 Task: Create a task to request an urgent meeting to discuss a newly launched product. Set the priority to high.
Action: Mouse moved to (11, 140)
Screenshot: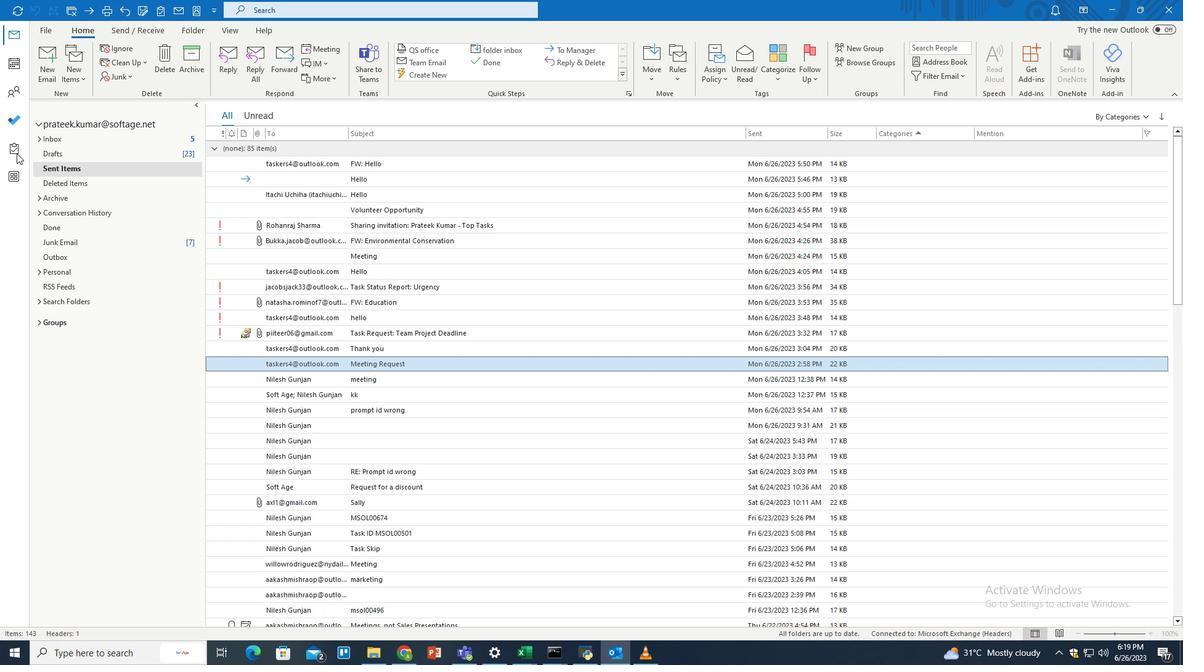 
Action: Mouse pressed left at (11, 140)
Screenshot: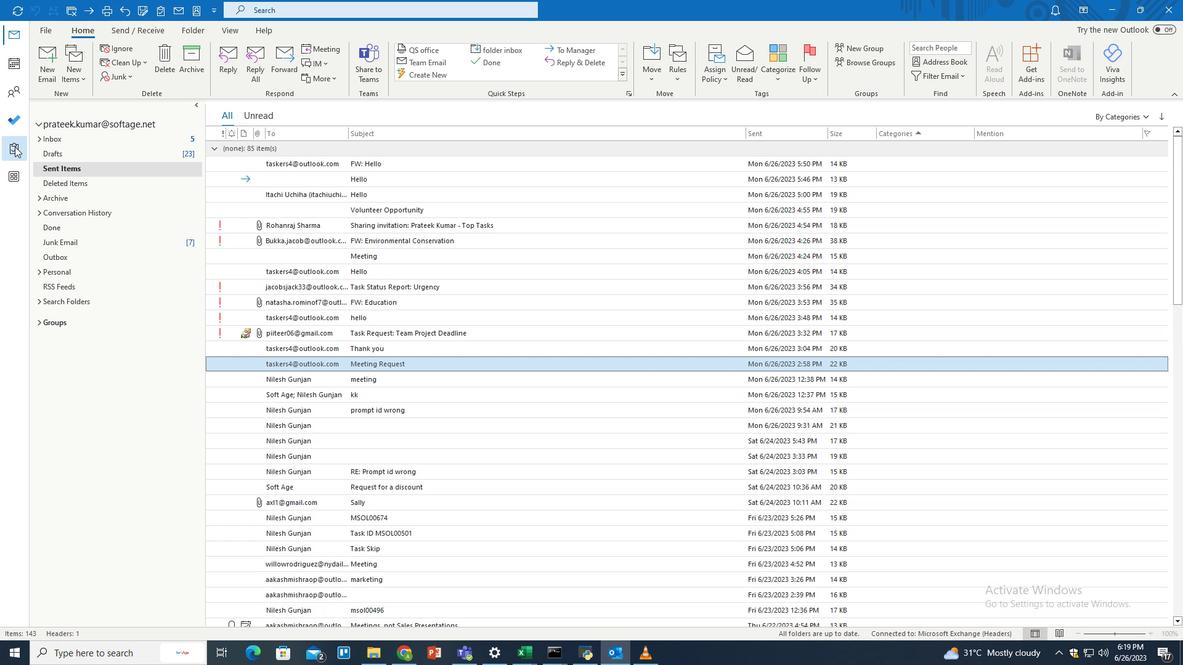 
Action: Mouse moved to (110, 65)
Screenshot: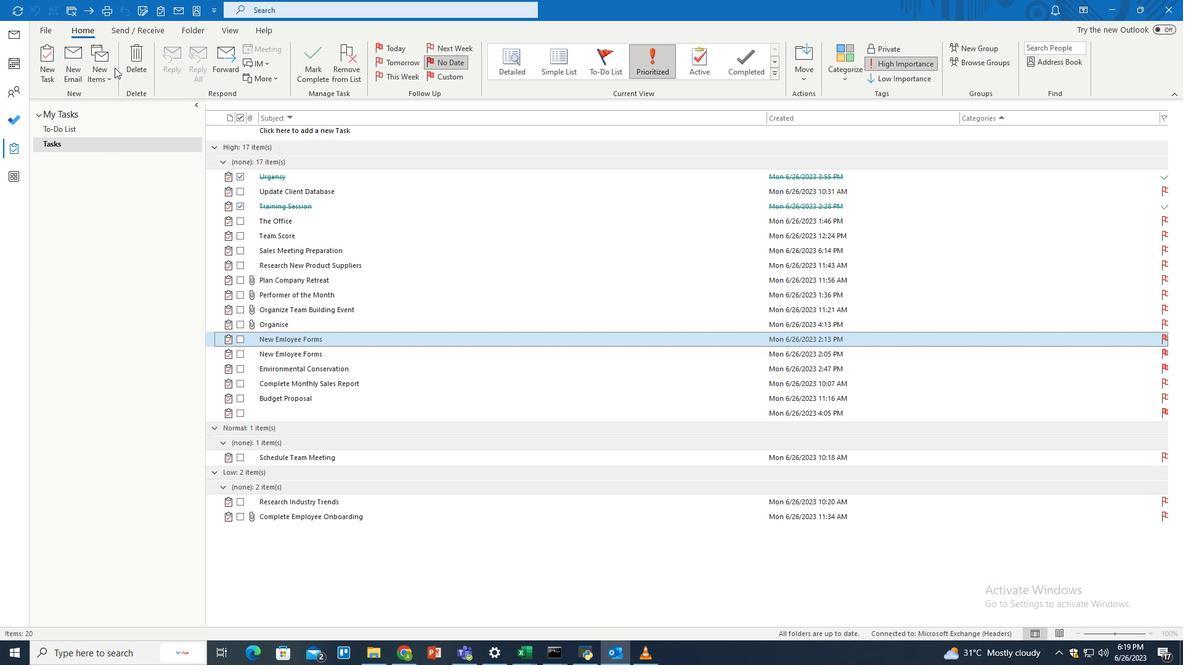 
Action: Mouse pressed left at (110, 65)
Screenshot: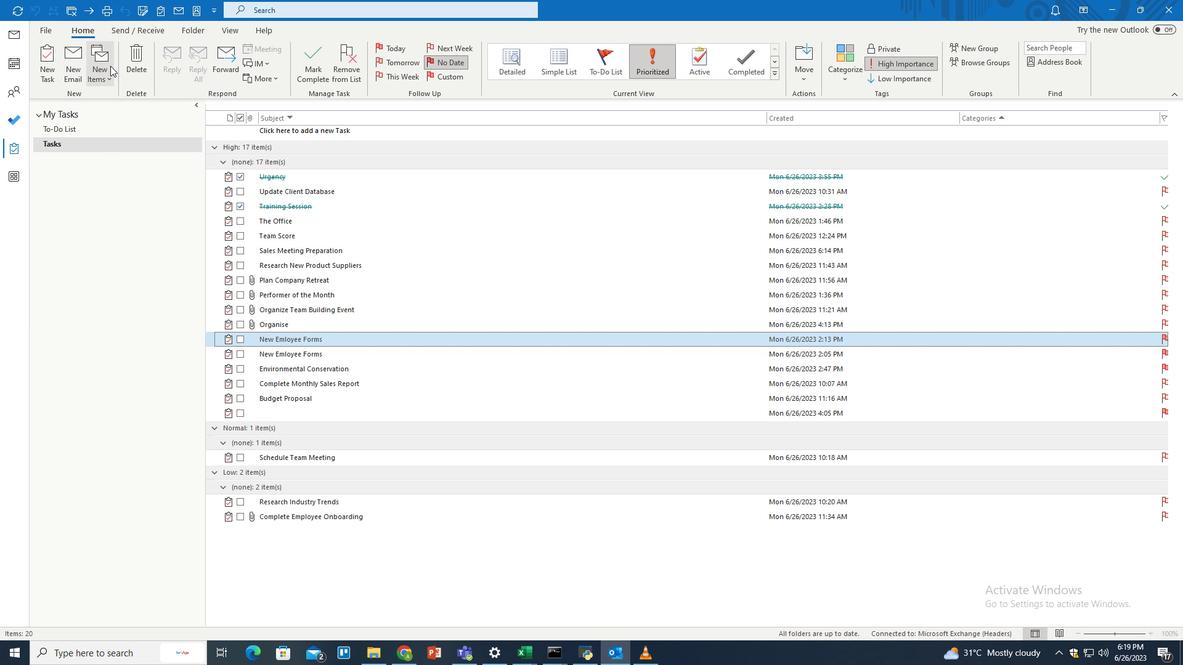 
Action: Mouse moved to (125, 221)
Screenshot: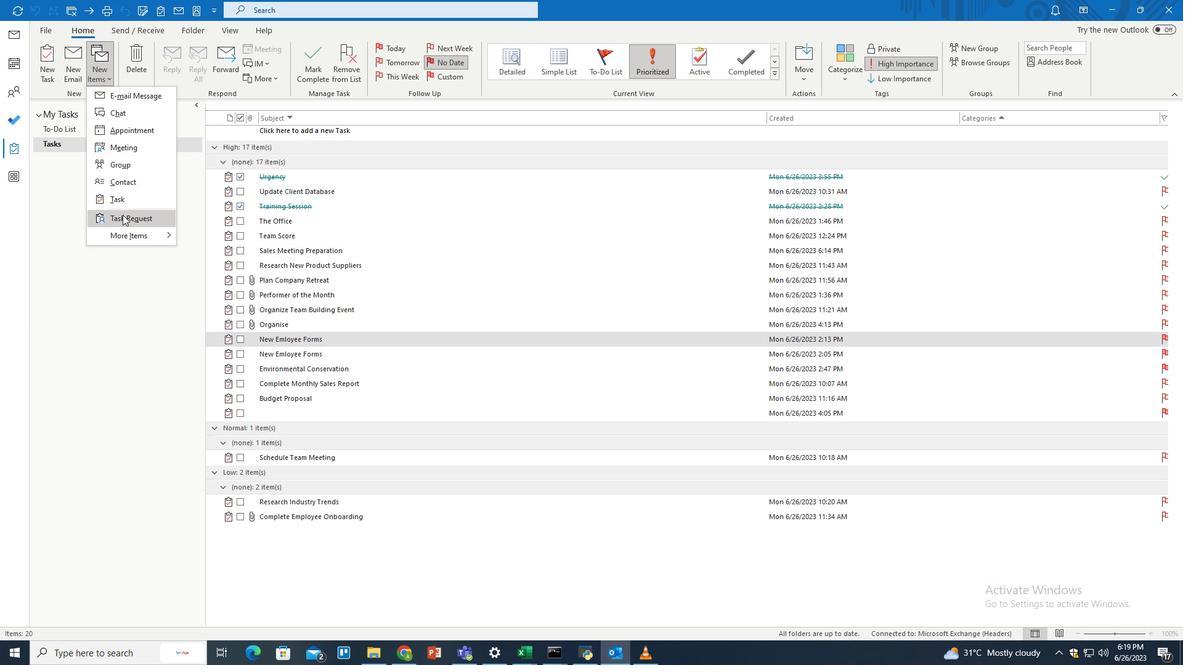 
Action: Mouse pressed left at (125, 221)
Screenshot: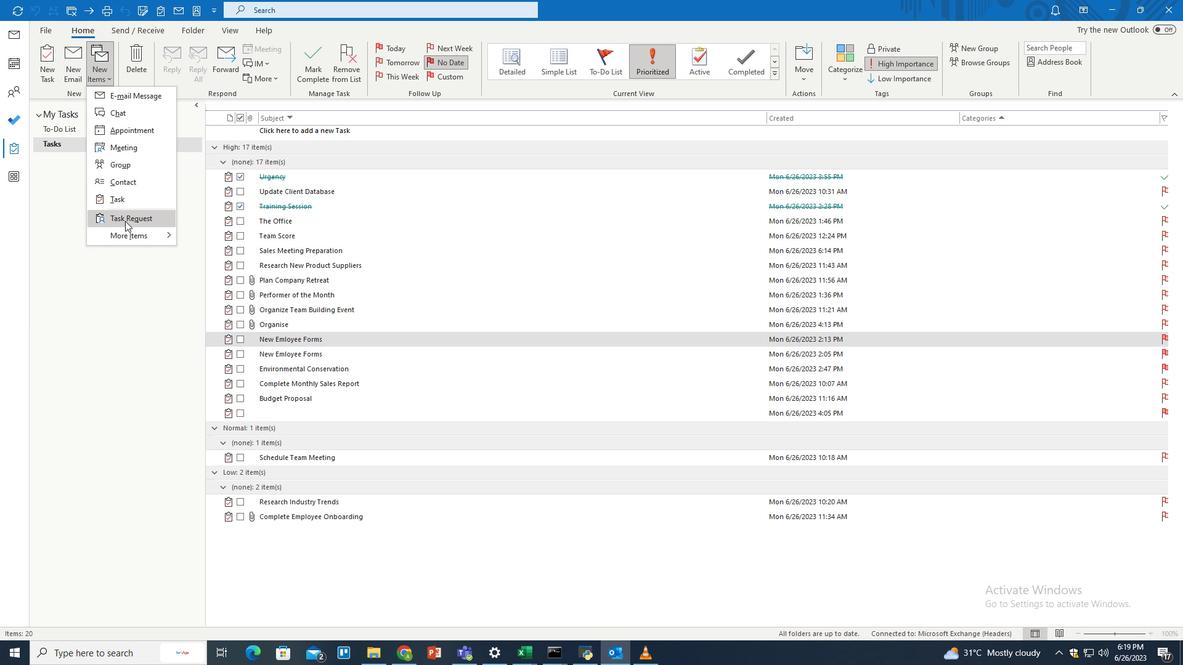 
Action: Mouse moved to (313, 129)
Screenshot: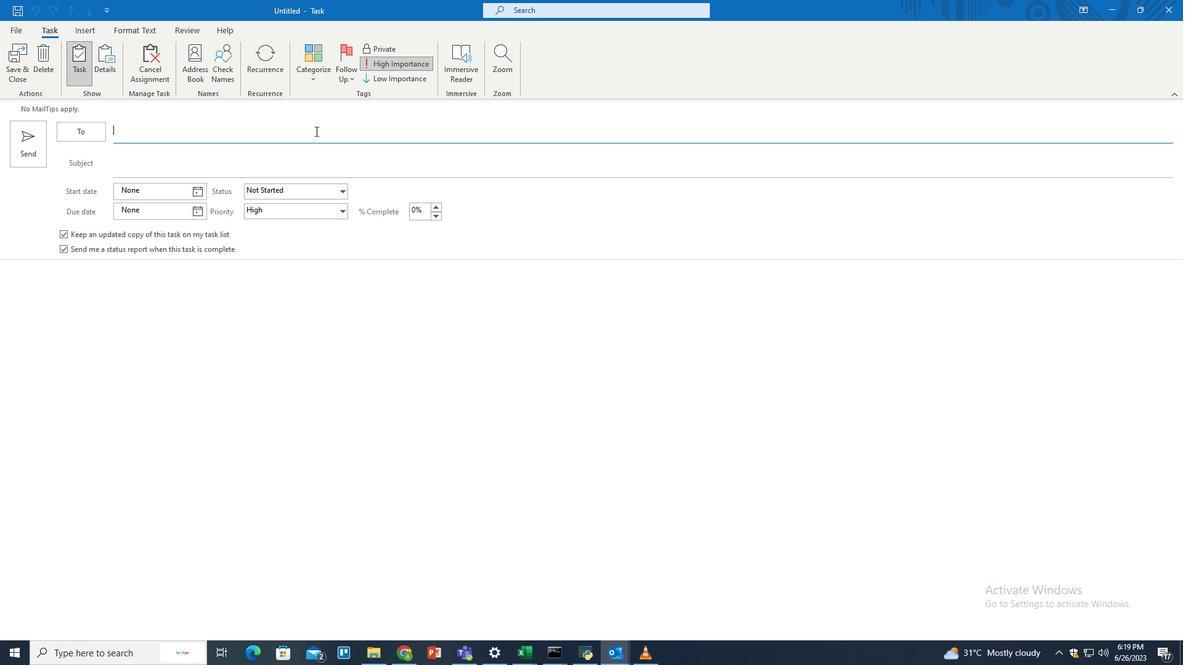 
Action: Key pressed neane.keane<Key.shift>@softage.net<Key.enter>
Screenshot: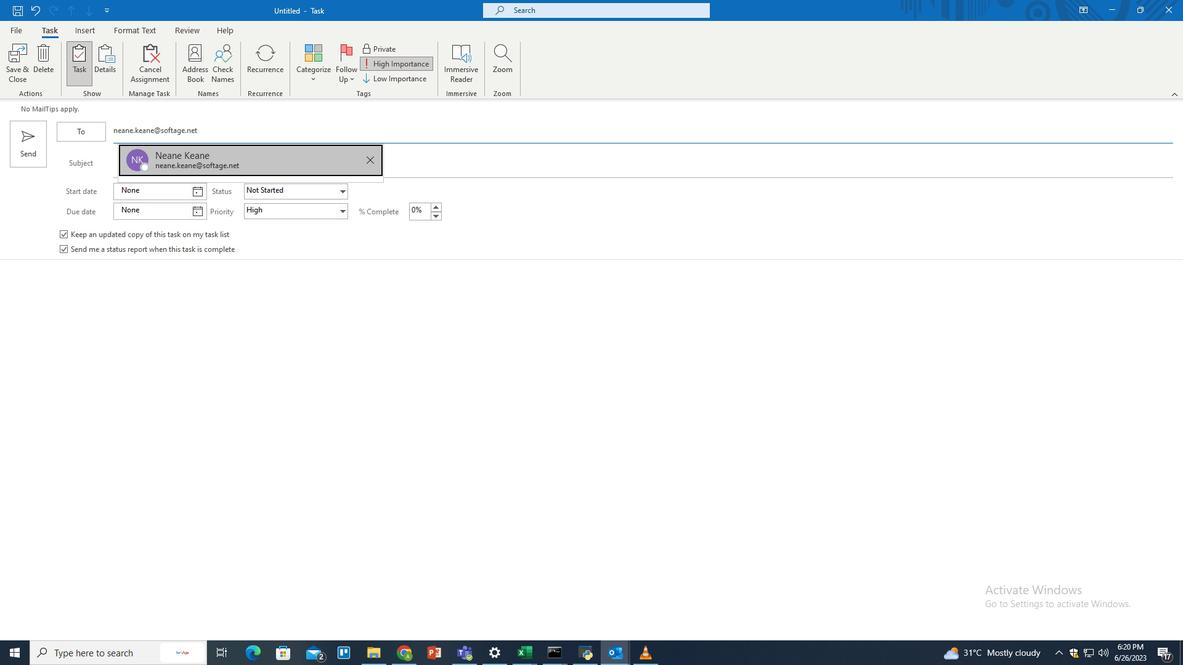 
Action: Mouse moved to (200, 160)
Screenshot: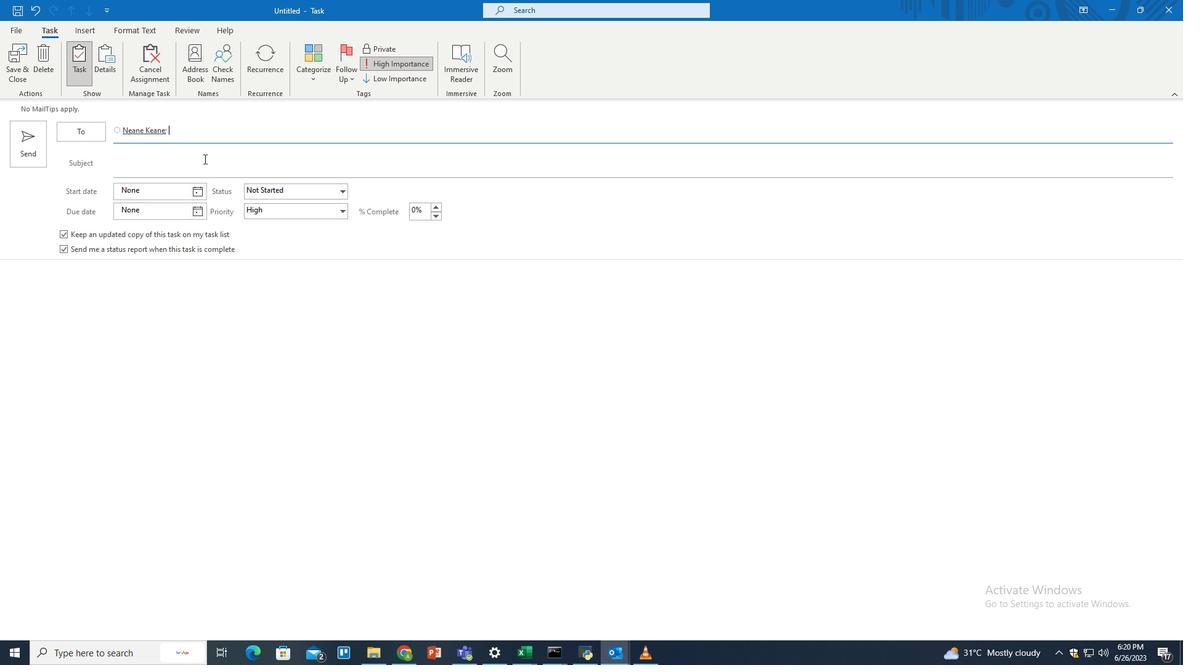 
Action: Mouse pressed left at (200, 160)
Screenshot: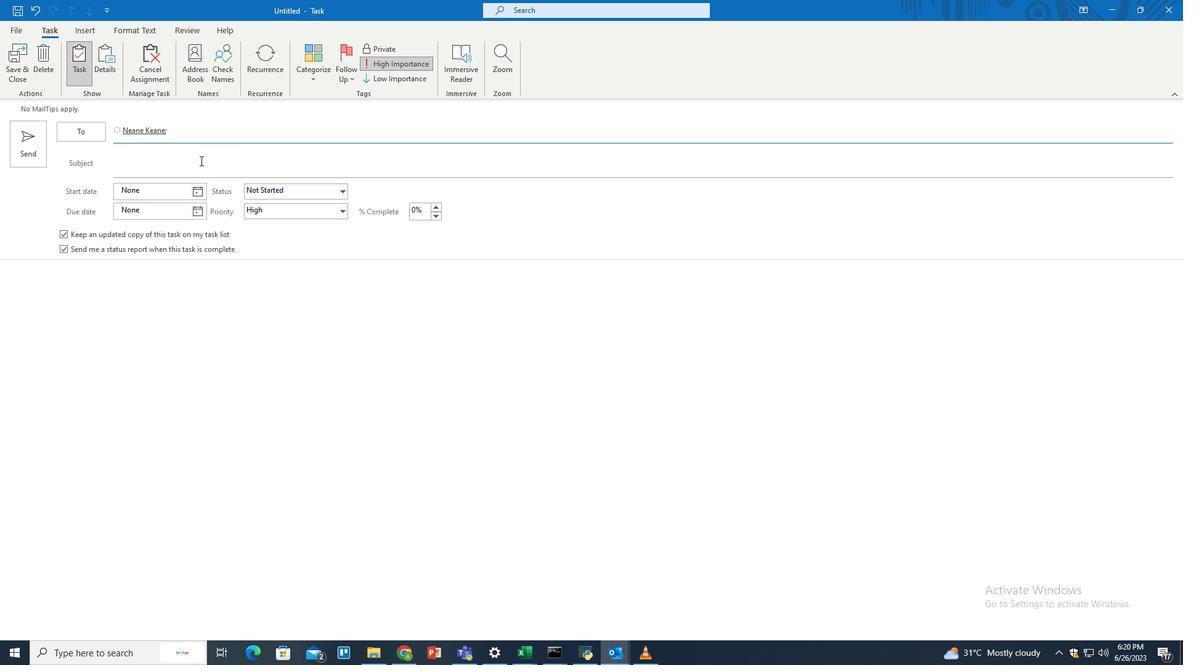 
Action: Key pressed <Key.shift>Urgent<Key.space><Key.shift>Request<Key.space>for<Key.space><Key.shift>Meeting
Screenshot: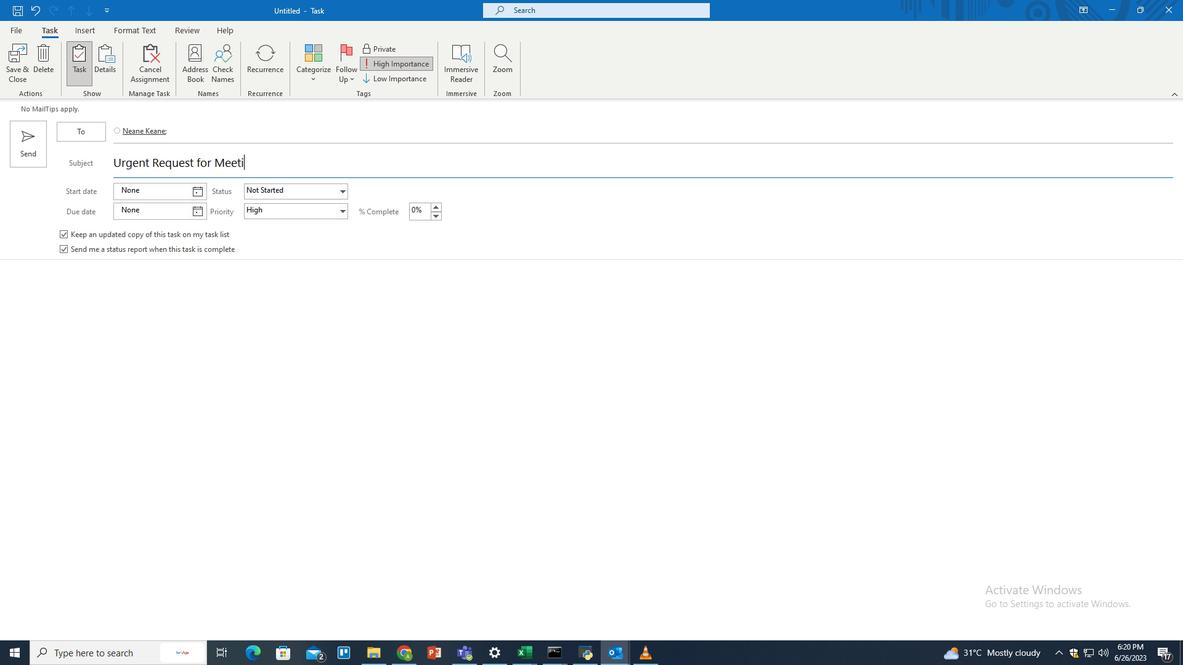 
Action: Mouse moved to (197, 283)
Screenshot: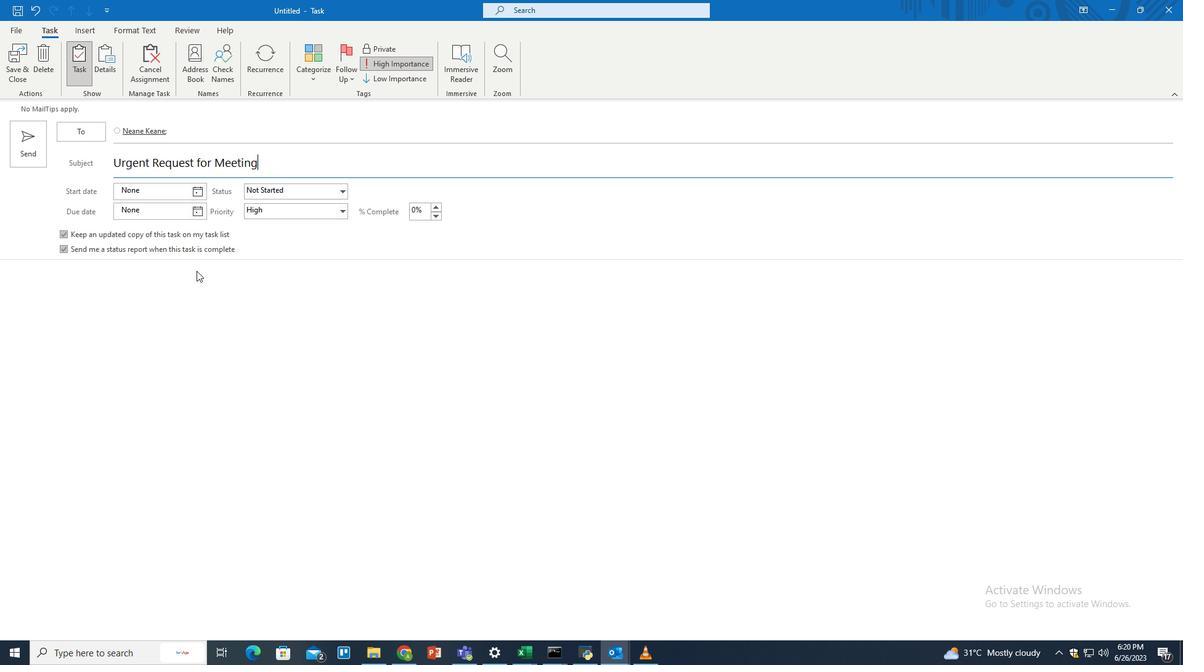 
Action: Mouse pressed left at (197, 283)
Screenshot: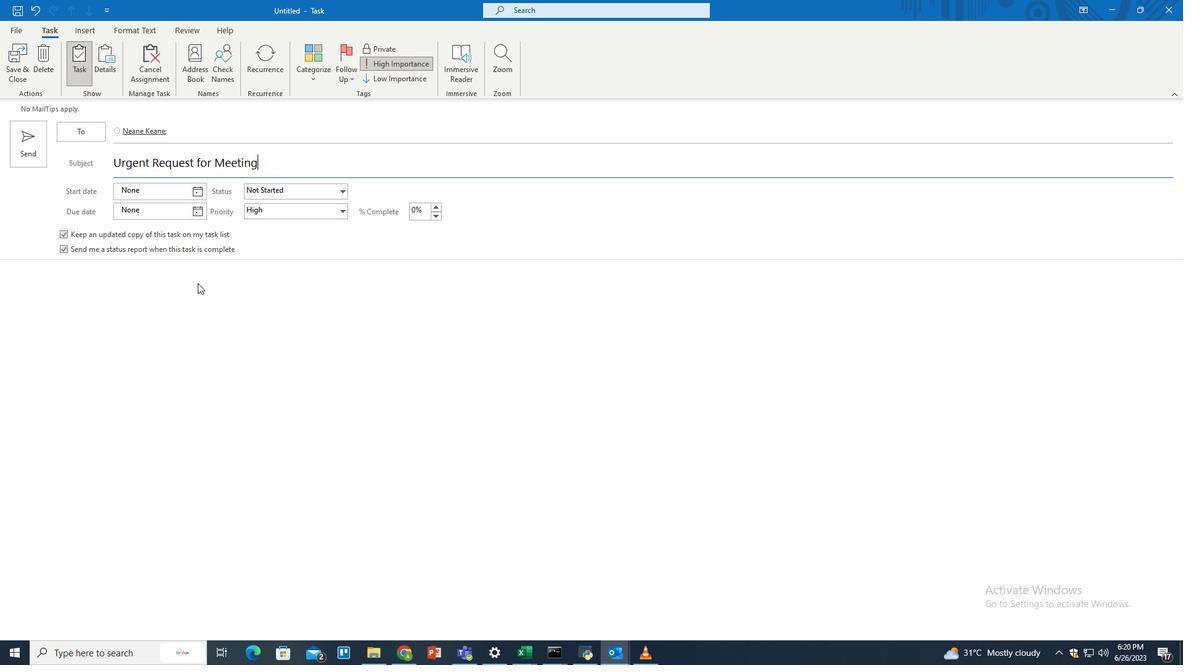 
Action: Mouse moved to (198, 283)
Screenshot: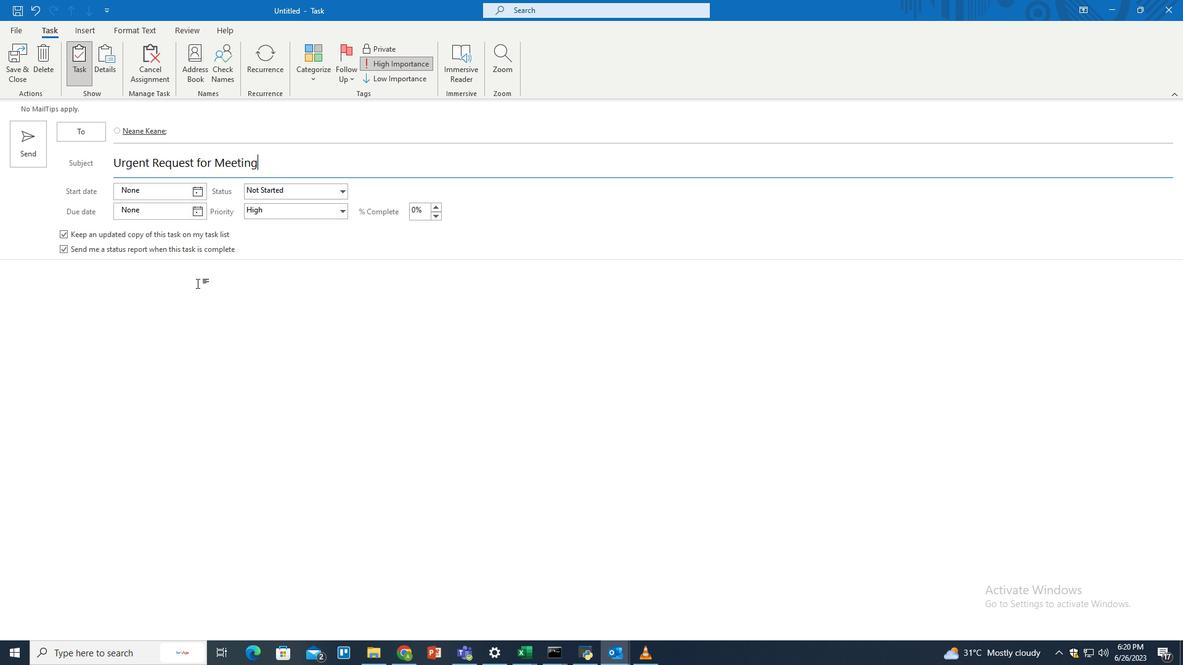 
Action: Key pressed <Key.shift>I<Key.space>hope<Key.space>this<Key.space>email<Key.space>finds<Key.space>you<Key.space>well.<Key.space><Key.shift><Key.shift><Key.shift><Key.shift><Key.shift><Key.shift><Key.shift><Key.shift><Key.shift><Key.shift><Key.shift><Key.shift><Key.shift><Key.shift><Key.shift><Key.shift><Key.shift><Key.shift><Key.shift><Key.shift><Key.shift><Key.shift><Key.shift><Key.shift><Key.shift><Key.shift><Key.shift>I<Key.space>would<Key.space>like<Key.space>to<Key.space>request<Key.space>an<Key.space>urgent<Key.space>meeting<Key.space>to<Key.space>discuss<Key.space>the<Key.space>newly<Key.space>launched<Key.space>product.<Key.space><Key.shift>Your<Key.space>se<Key.backspace><Key.backspace>expertise<Key.space>and<Key.space>ip<Key.backspace>nput<Key.space>are<Key.space>crucial.<Key.space><Key.shift>Please<Key.space>let<Key.space>me<Key.space>know<Key.space>your<Key.space>availability<Key.space>withing<Key.space><Key.backspace><Key.backspace><Key.space>the<Key.space>next<Key.space>few<Key.space>days.<Key.backspace>
Screenshot: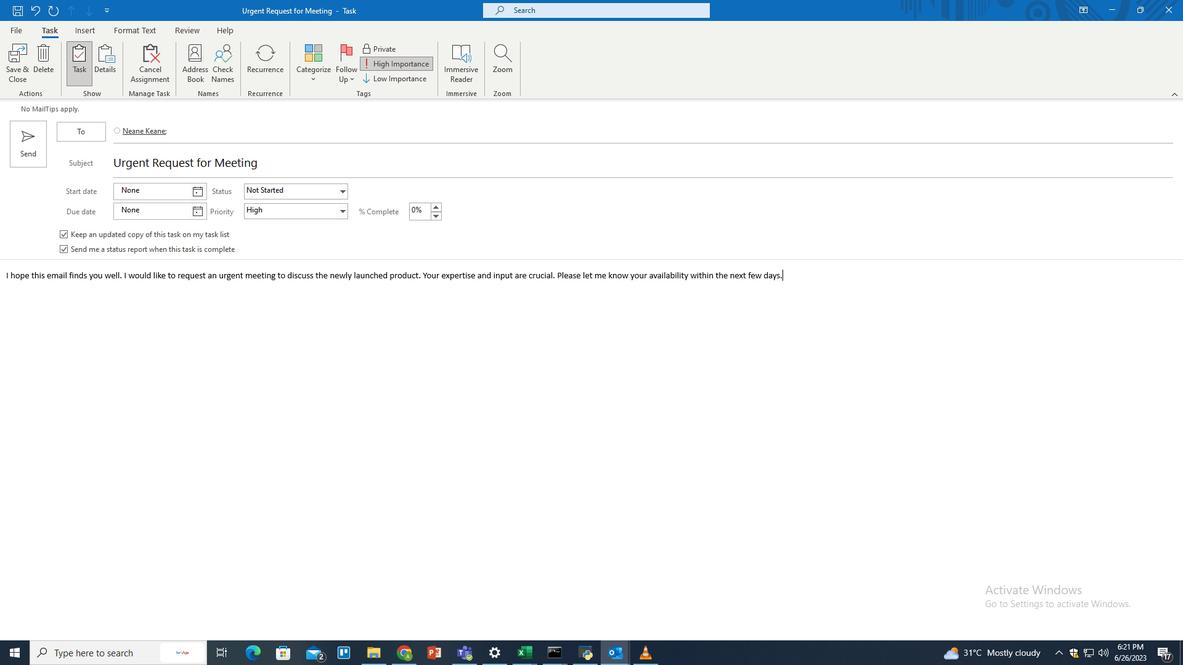 
Action: Mouse moved to (23, 137)
Screenshot: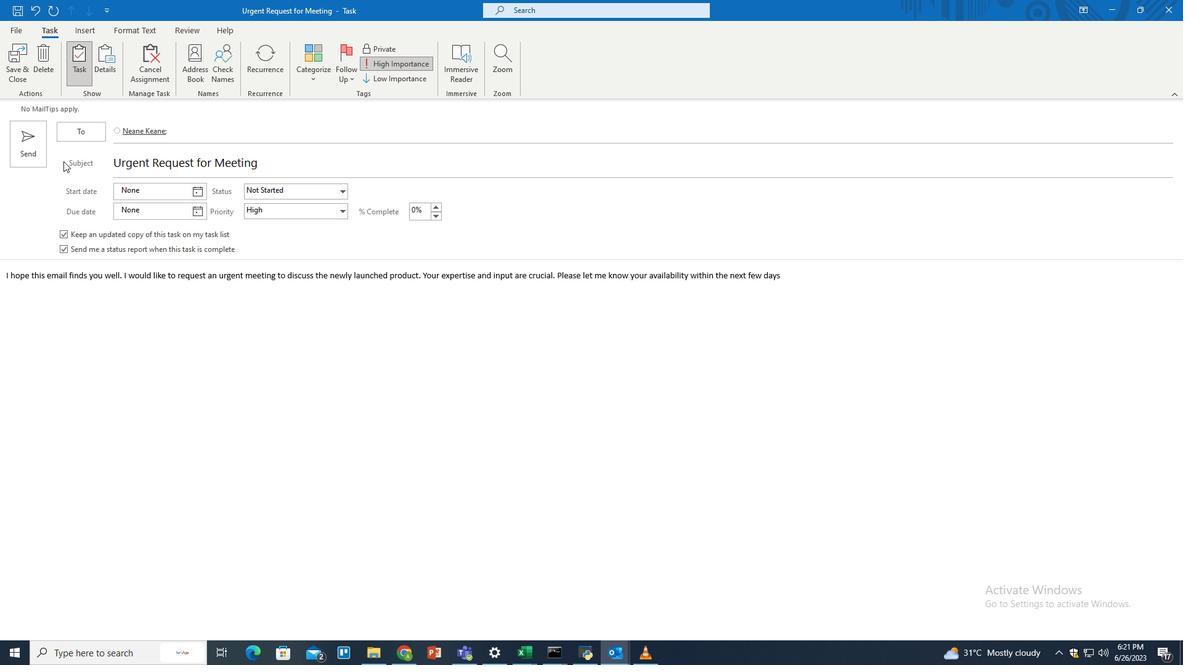 
Action: Mouse pressed left at (23, 137)
Screenshot: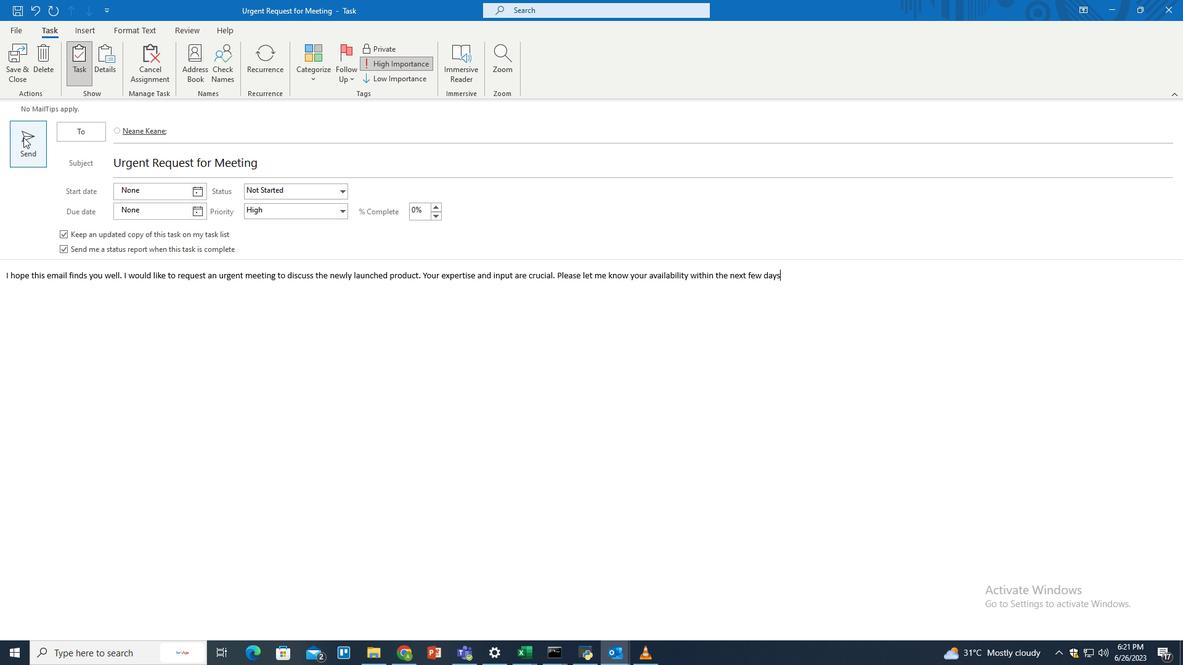 
Action: Mouse moved to (496, 359)
Screenshot: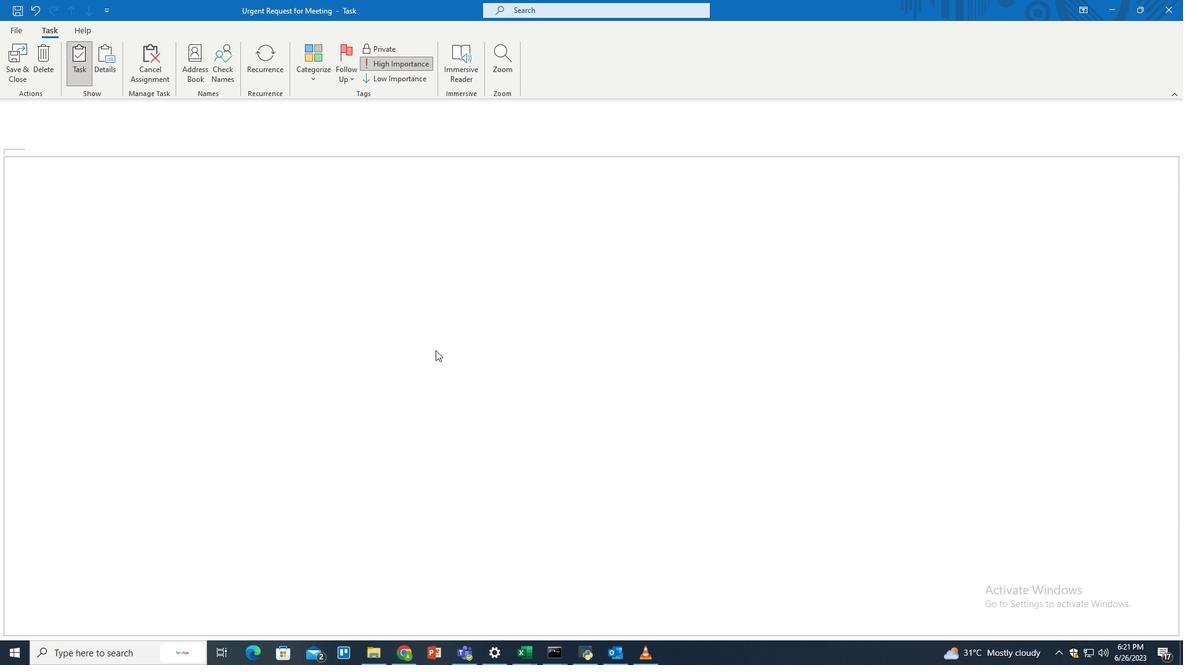 
